 Task: Find the office locations of company Apple
Action: Mouse moved to (529, 37)
Screenshot: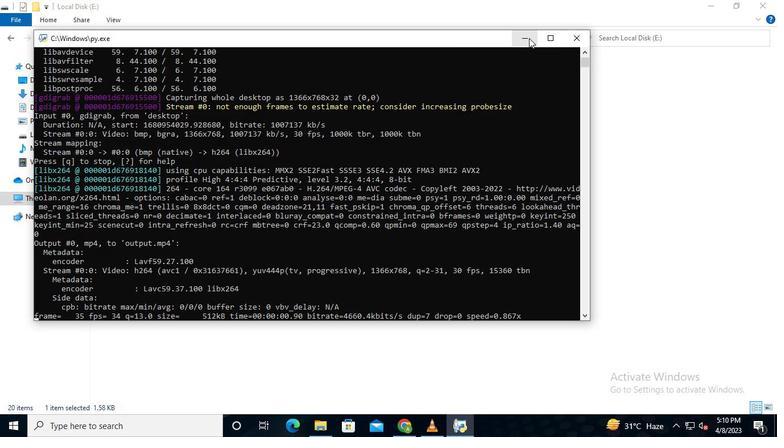 
Action: Mouse pressed left at (529, 37)
Screenshot: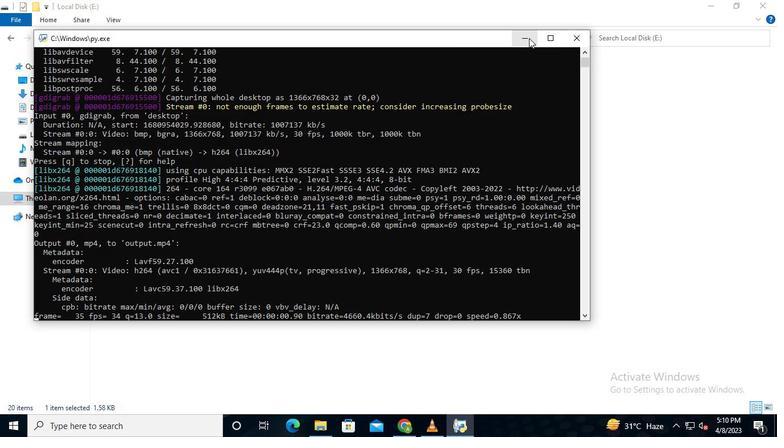 
Action: Mouse moved to (412, 425)
Screenshot: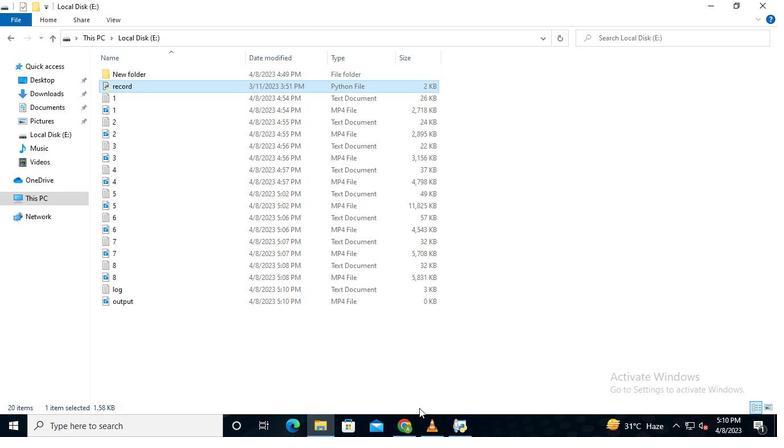 
Action: Mouse pressed left at (412, 425)
Screenshot: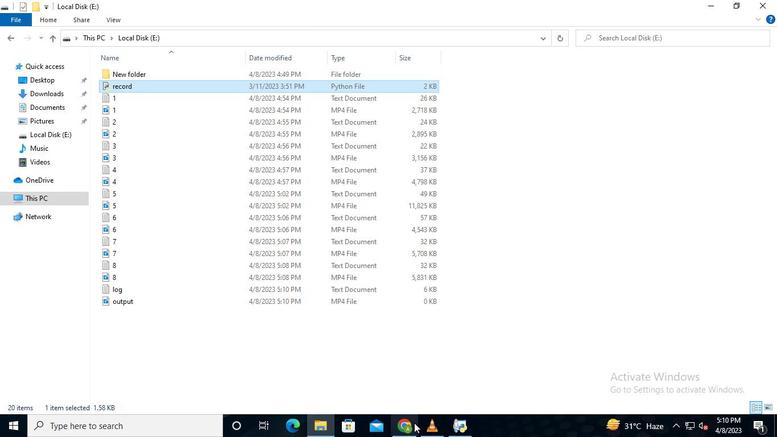 
Action: Mouse moved to (130, 65)
Screenshot: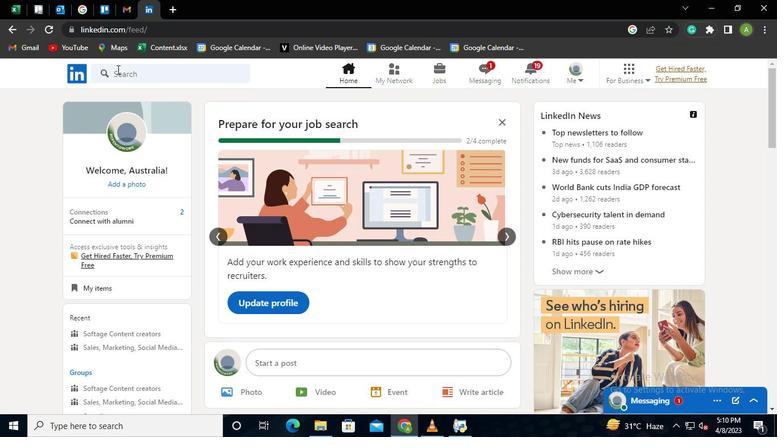 
Action: Mouse pressed left at (130, 65)
Screenshot: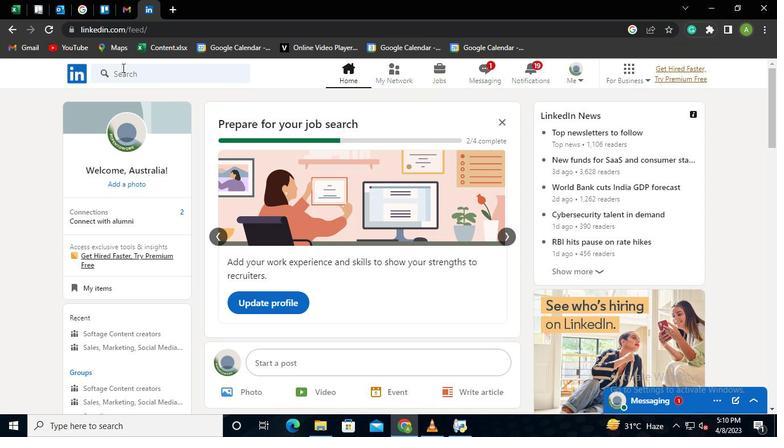
Action: Mouse moved to (131, 71)
Screenshot: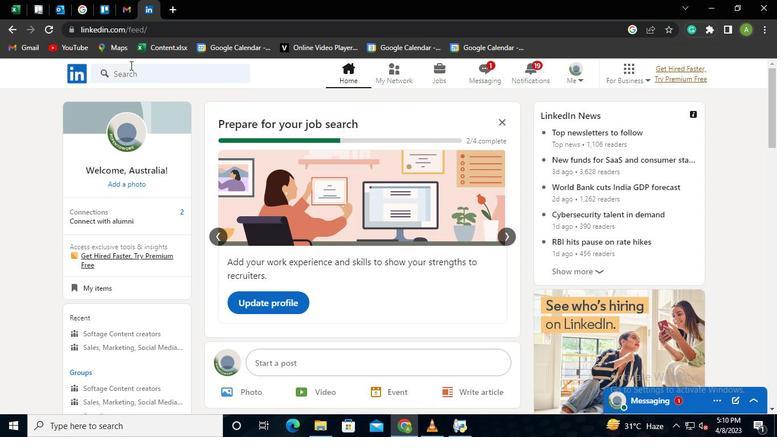 
Action: Keyboard Key.shift
Screenshot: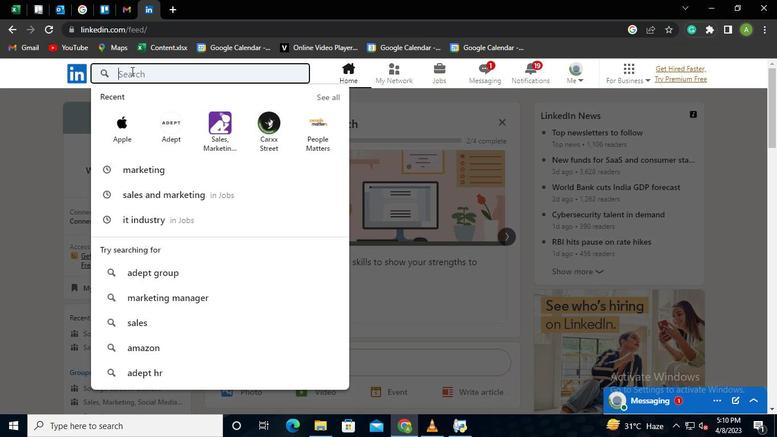 
Action: Keyboard A
Screenshot: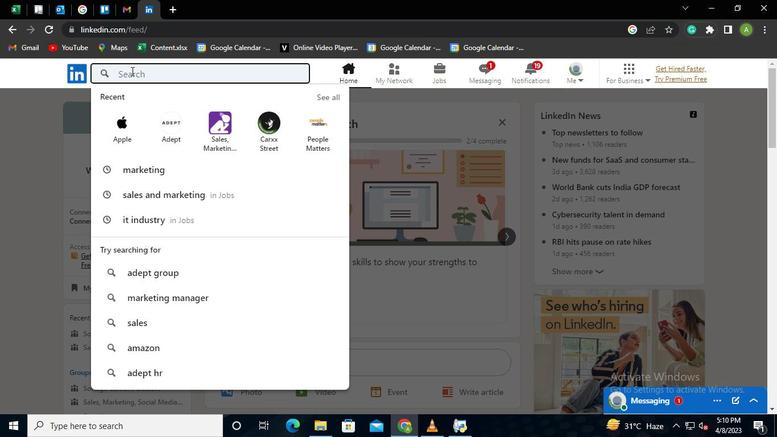 
Action: Keyboard p
Screenshot: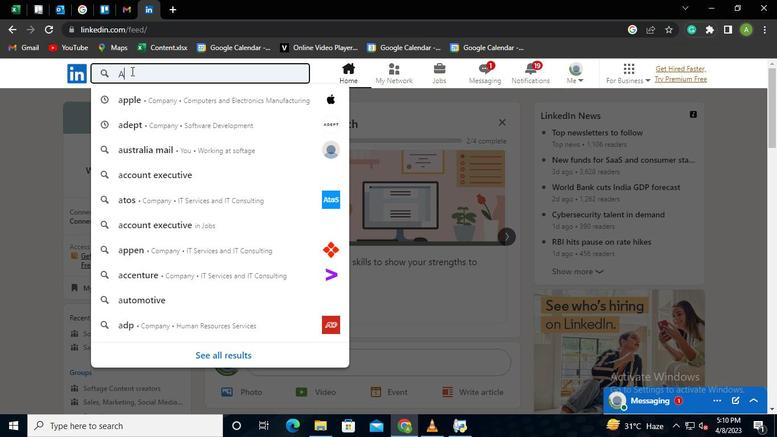 
Action: Keyboard p
Screenshot: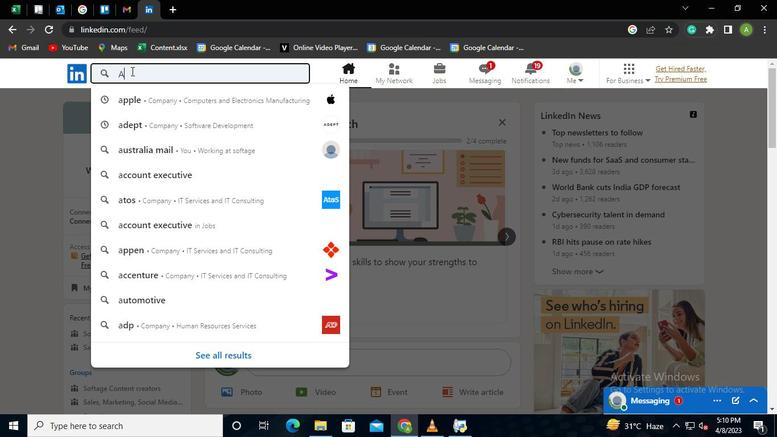 
Action: Keyboard l
Screenshot: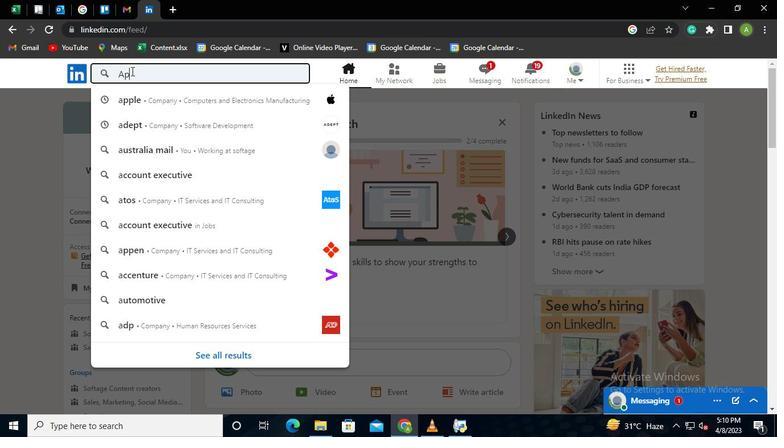 
Action: Keyboard e
Screenshot: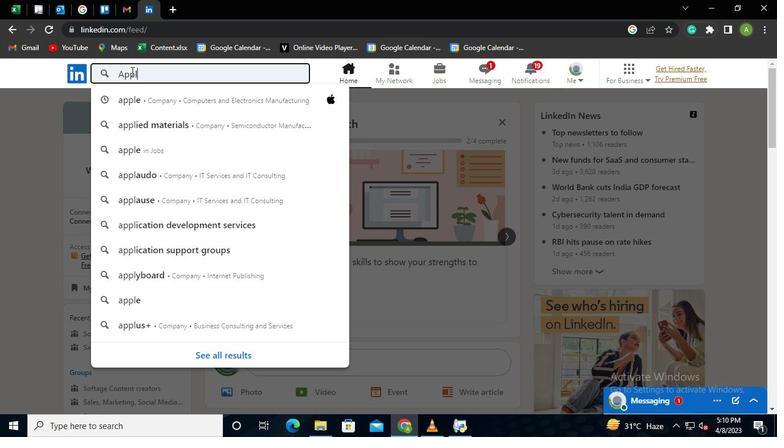 
Action: Keyboard Key.enter
Screenshot: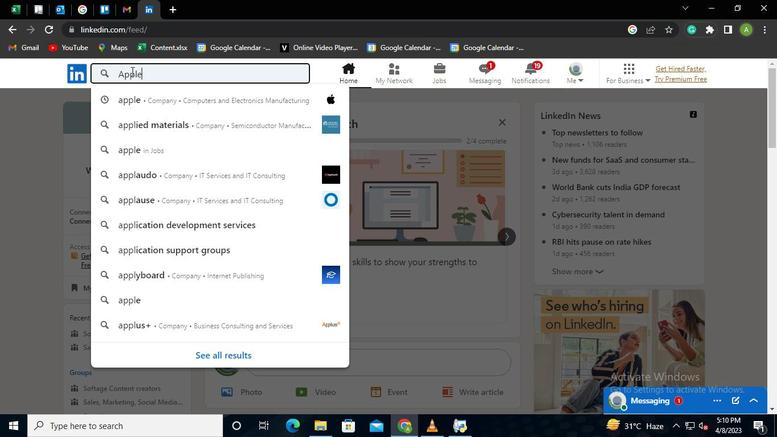 
Action: Mouse moved to (246, 177)
Screenshot: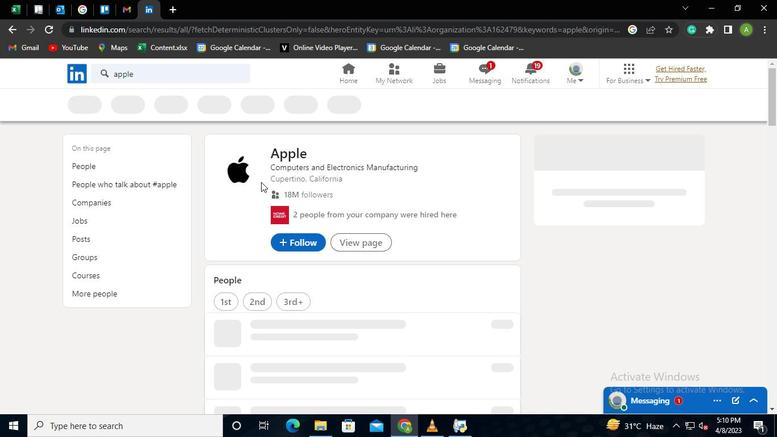 
Action: Mouse pressed left at (246, 177)
Screenshot: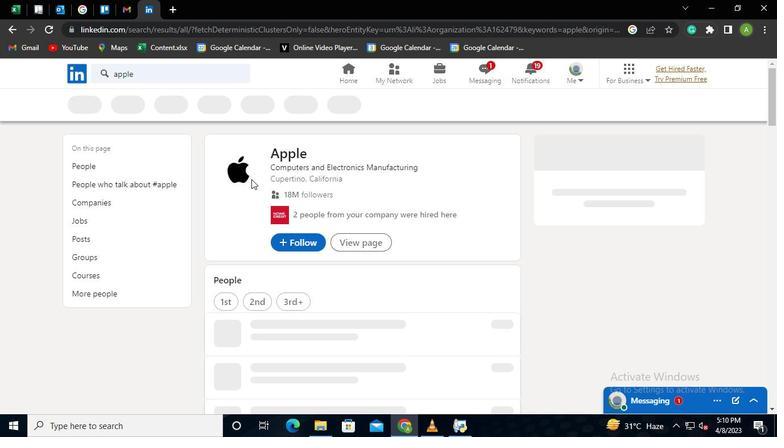 
Action: Mouse moved to (153, 134)
Screenshot: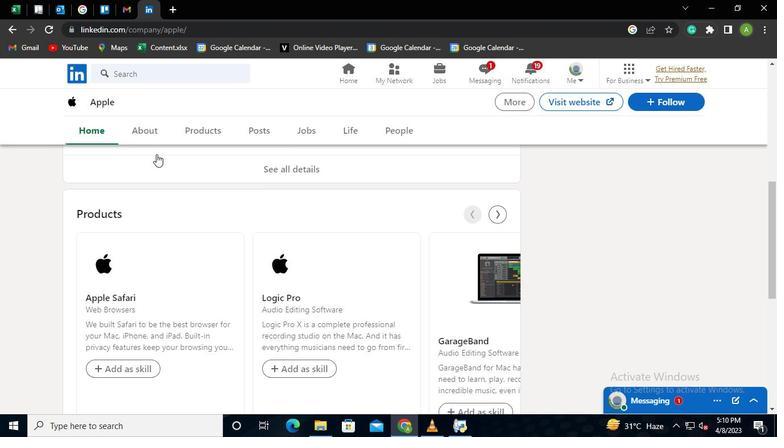 
Action: Mouse pressed left at (153, 134)
Screenshot: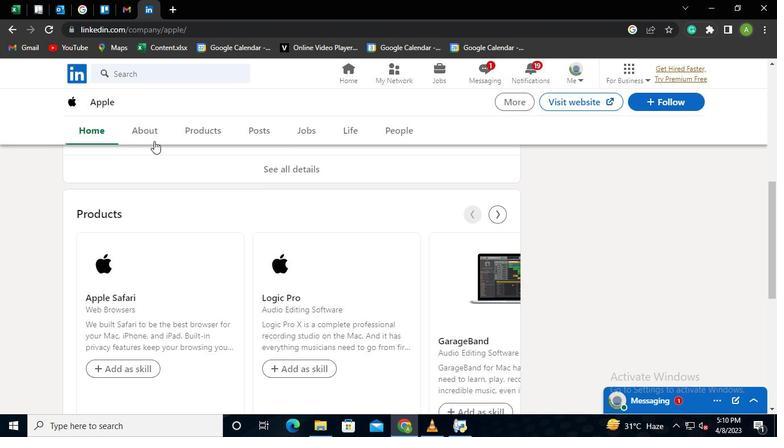 
Action: Mouse moved to (78, 207)
Screenshot: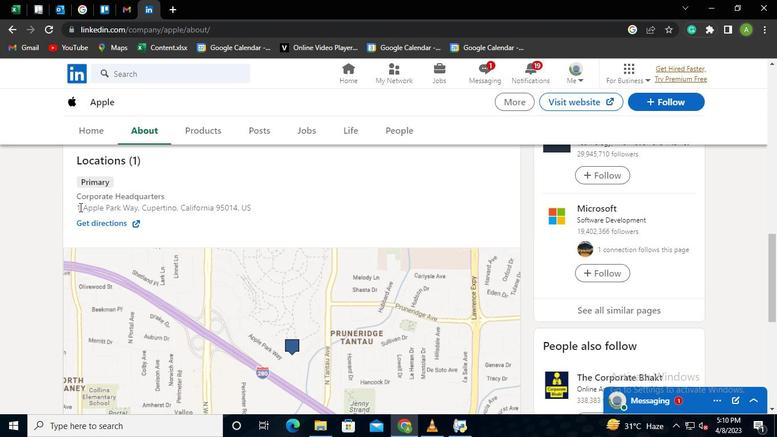 
Action: Mouse pressed left at (78, 207)
Screenshot: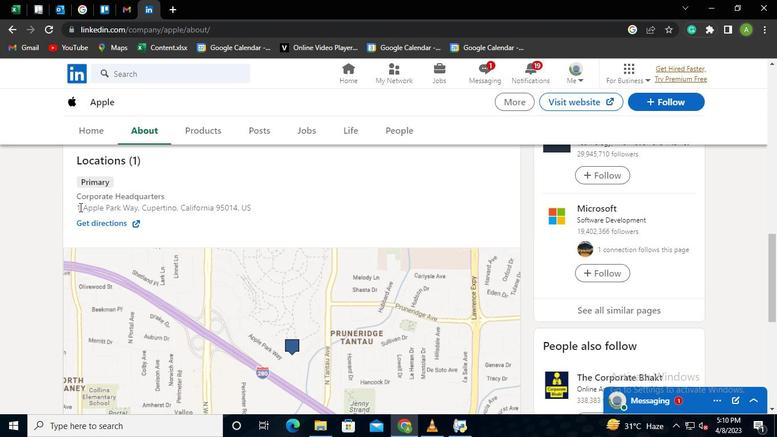 
Action: Mouse moved to (304, 196)
Screenshot: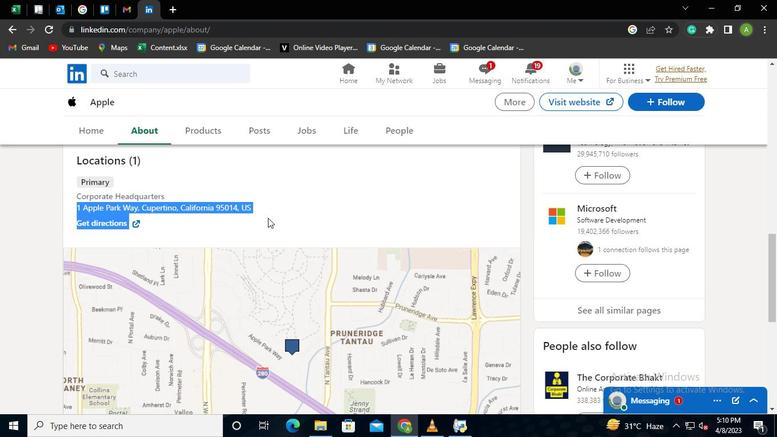 
Action: Mouse pressed left at (304, 196)
Screenshot: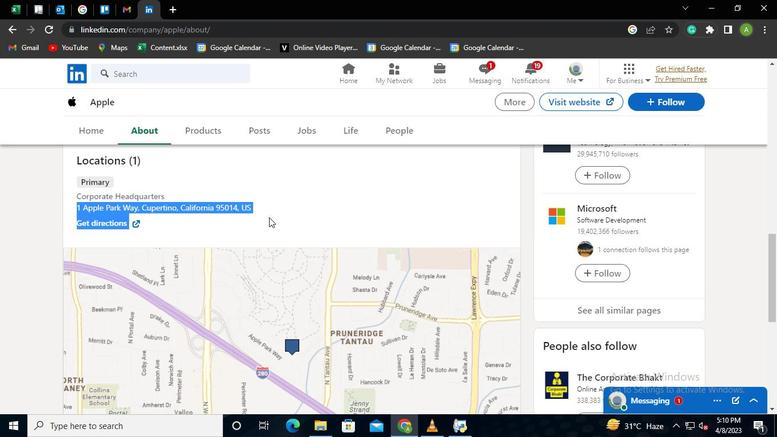 
Action: Mouse moved to (76, 67)
Screenshot: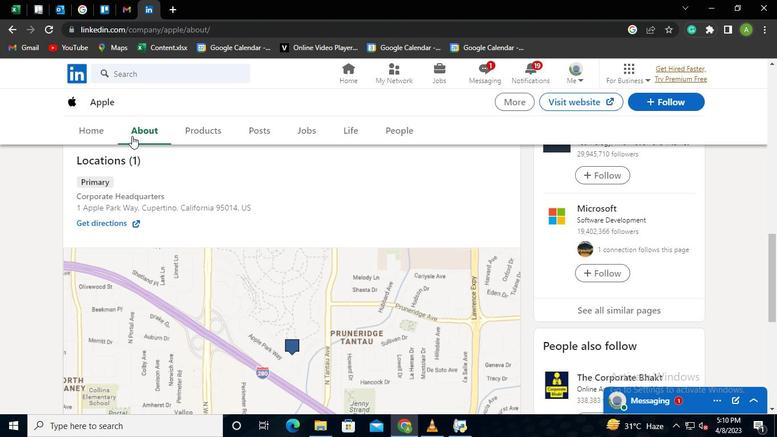 
Action: Mouse pressed left at (76, 67)
Screenshot: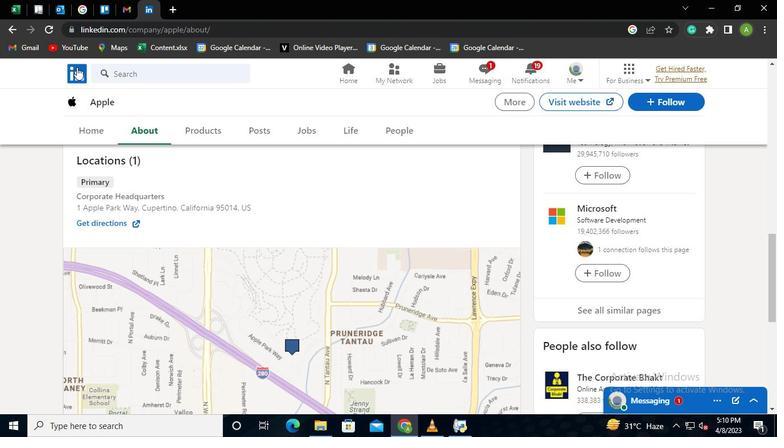
Action: Mouse moved to (456, 422)
Screenshot: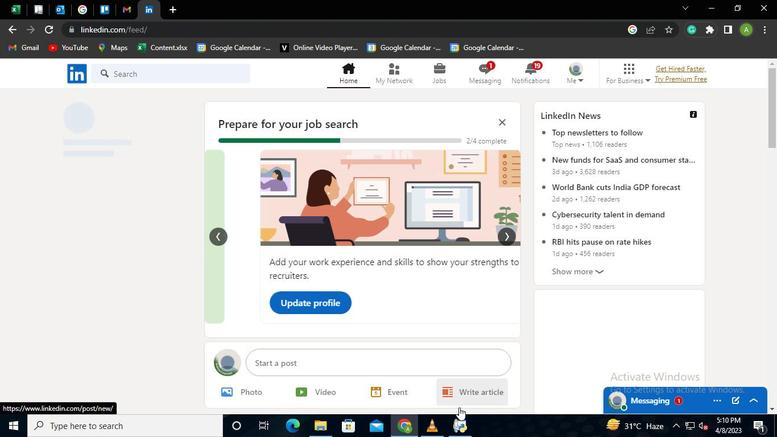 
Action: Mouse pressed left at (456, 422)
Screenshot: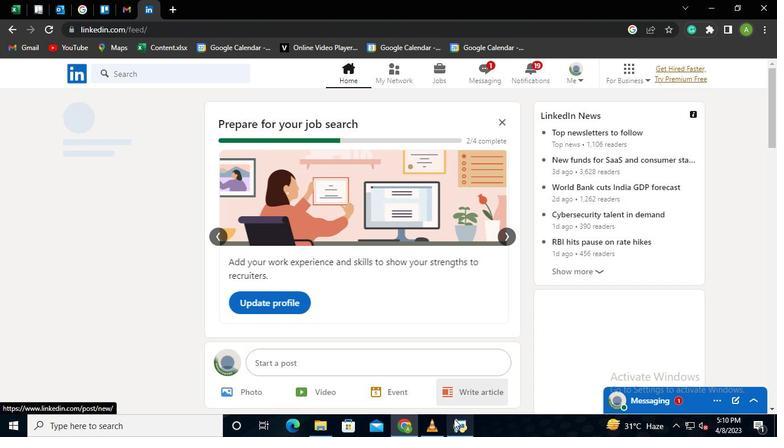 
Action: Mouse moved to (574, 29)
Screenshot: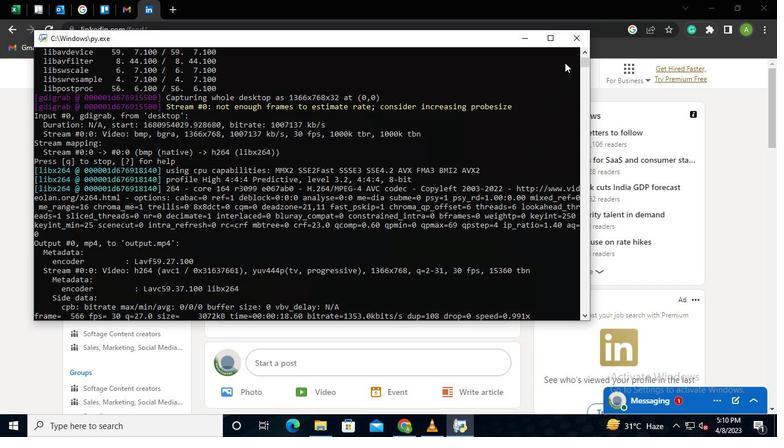 
Action: Mouse pressed left at (574, 29)
Screenshot: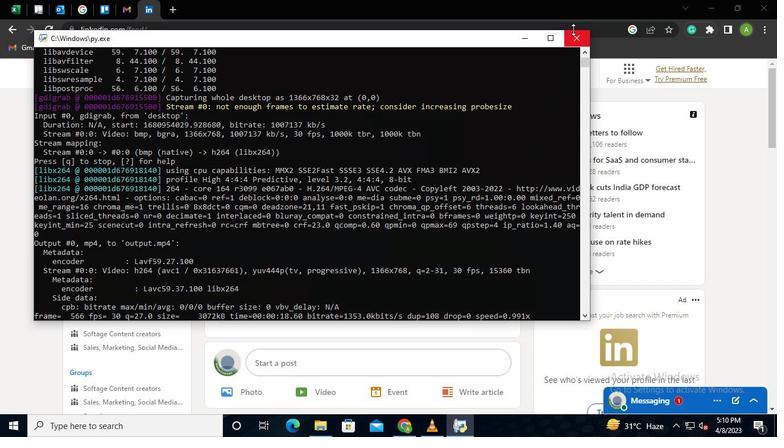
Action: Mouse moved to (574, 31)
Screenshot: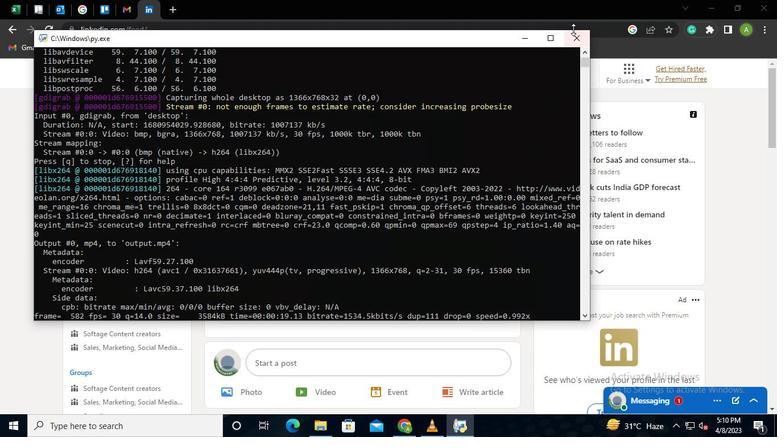 
Action: Mouse pressed left at (574, 31)
Screenshot: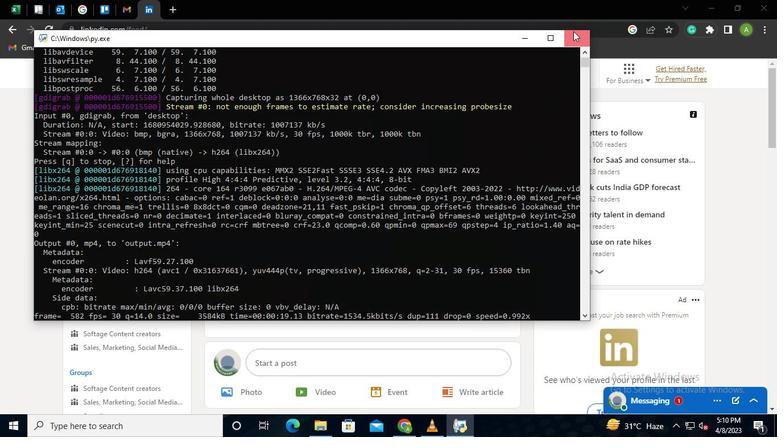 
